 Task: Create List Customer Churn in Board Social Media Influencer Marketing Strategies to Workspace Grant Writing. Create List Customer Engagement in Board Brand Identity Development to Workspace Grant Writing. Create List Customer Satisfaction in Board Employee Performance Management and Appraisal to Workspace Grant Writing
Action: Mouse moved to (87, 322)
Screenshot: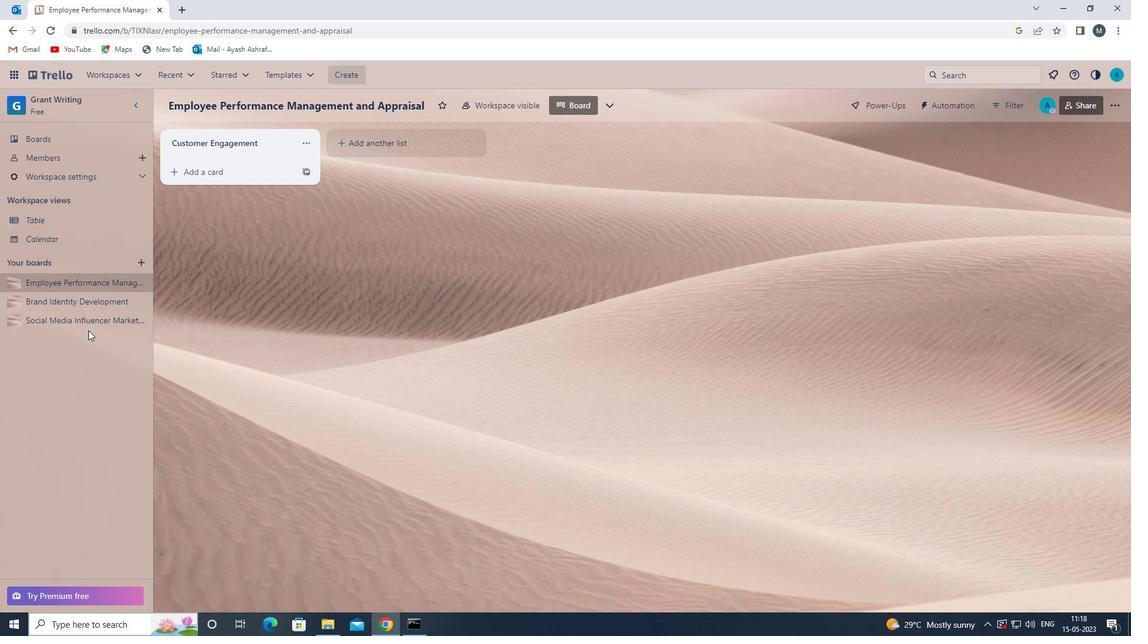 
Action: Mouse pressed left at (87, 322)
Screenshot: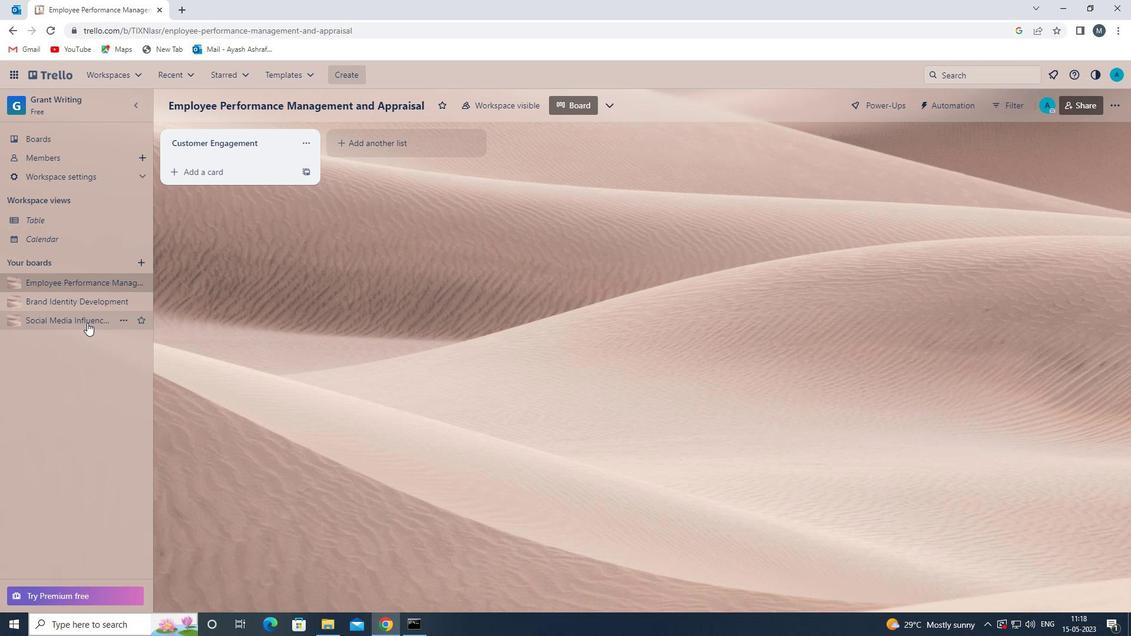 
Action: Mouse moved to (368, 140)
Screenshot: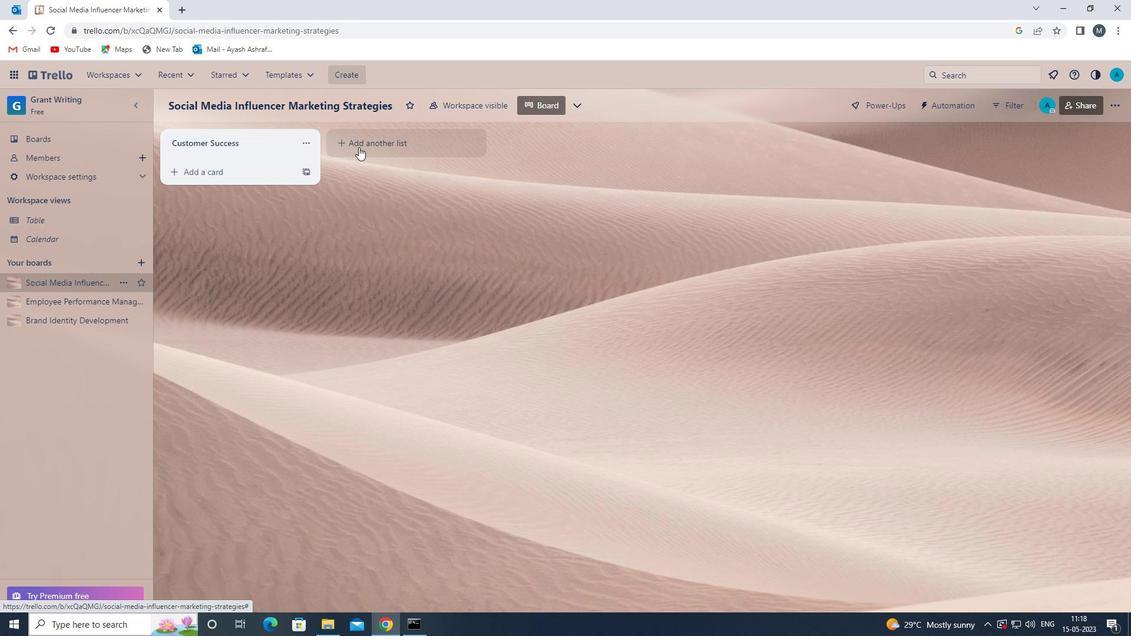 
Action: Mouse pressed left at (368, 140)
Screenshot: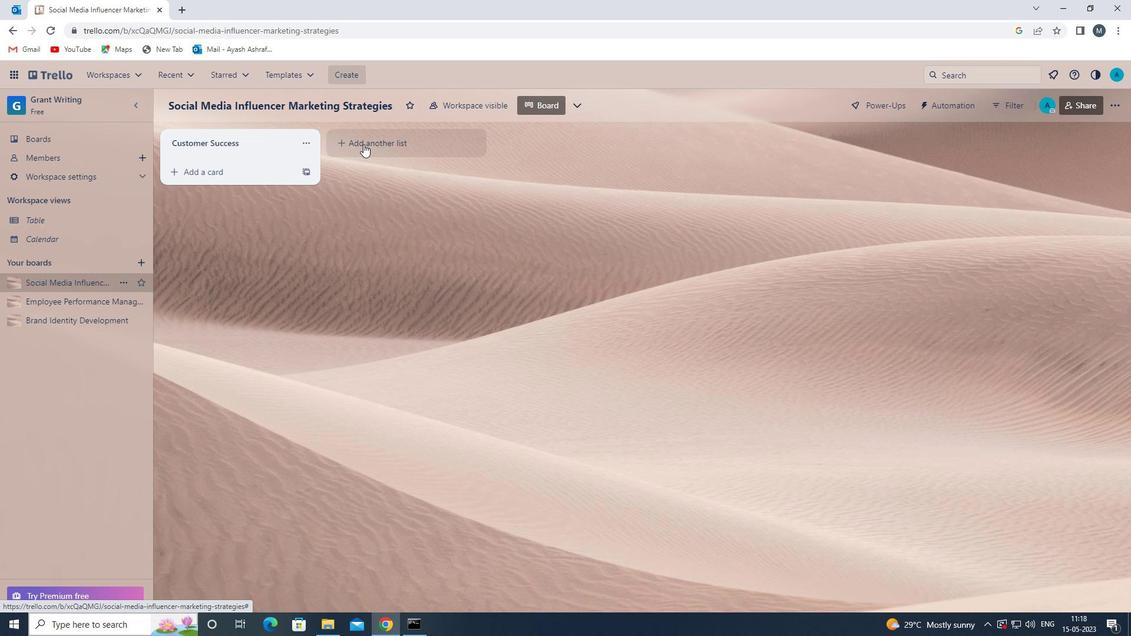 
Action: Mouse moved to (365, 140)
Screenshot: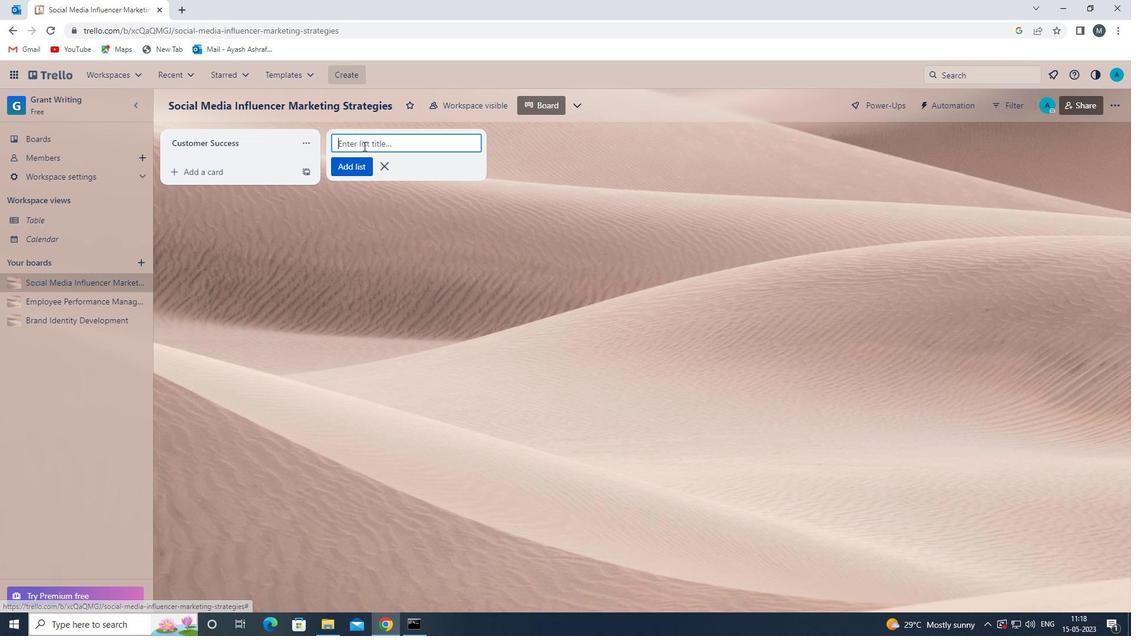 
Action: Mouse pressed left at (365, 140)
Screenshot: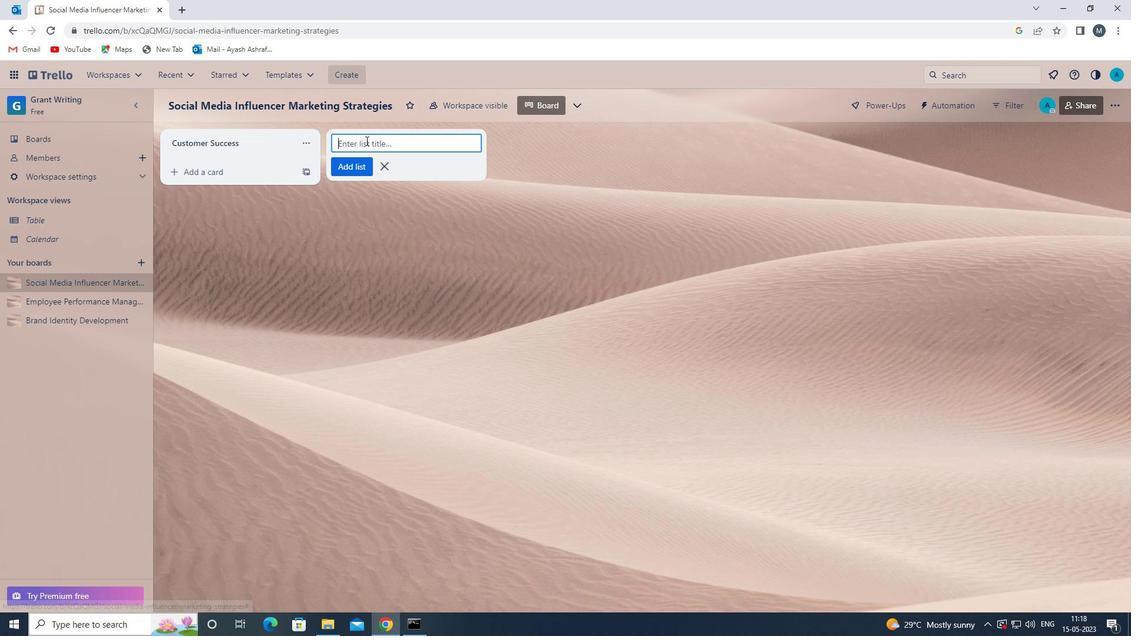 
Action: Key pressed <Key.shift>CUSTOMER<Key.space><Key.shift>CHURN<Key.space>
Screenshot: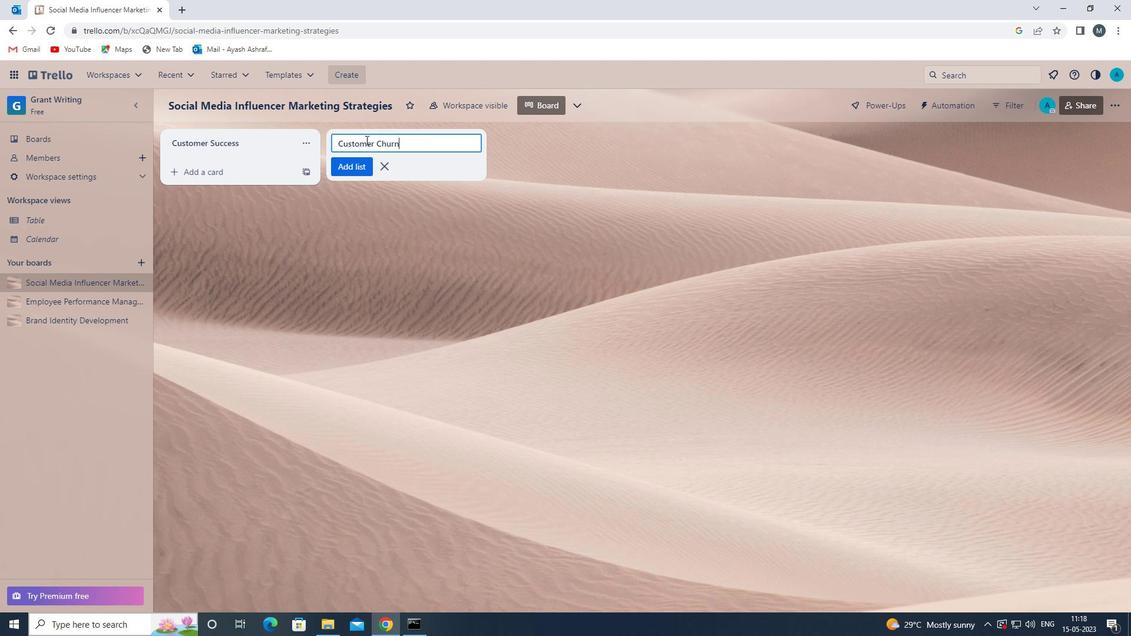 
Action: Mouse moved to (359, 171)
Screenshot: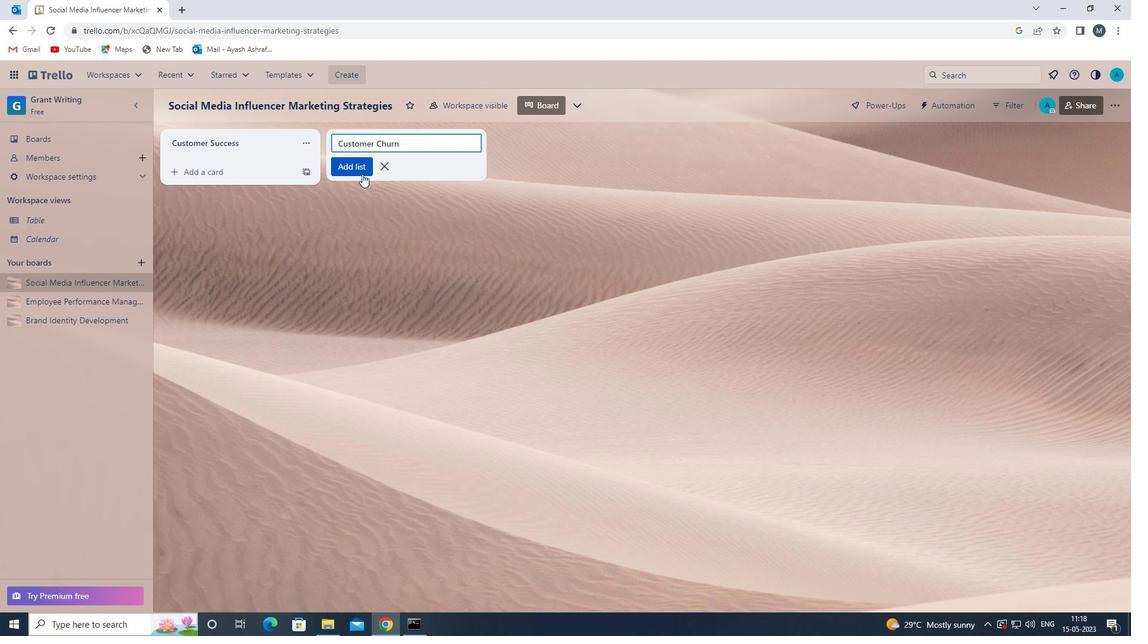 
Action: Mouse pressed left at (359, 171)
Screenshot: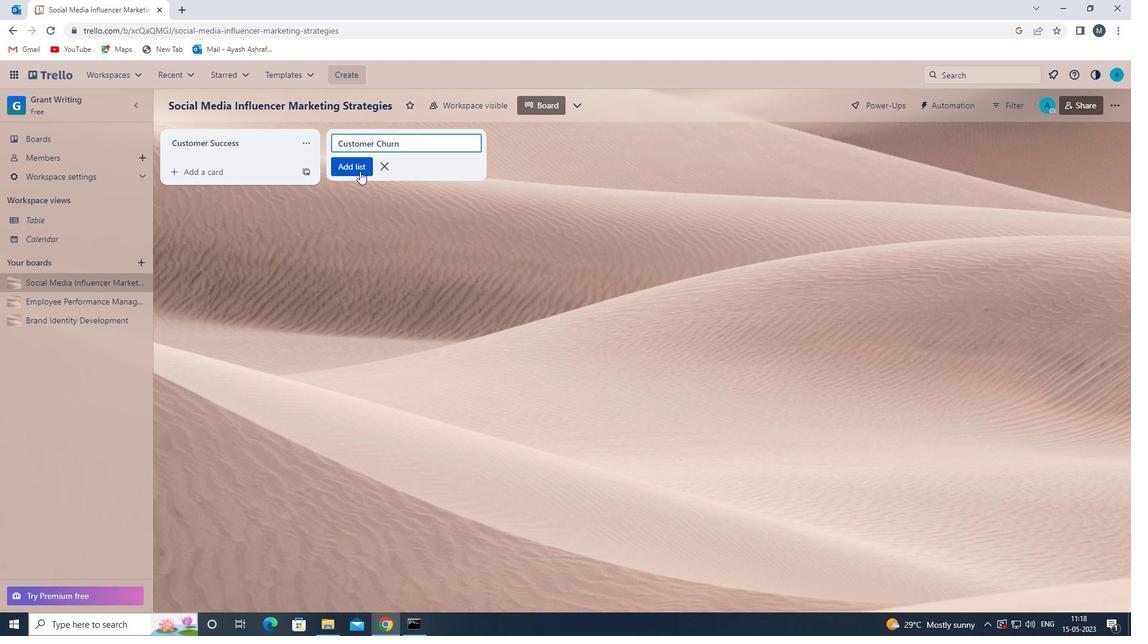 
Action: Mouse moved to (368, 319)
Screenshot: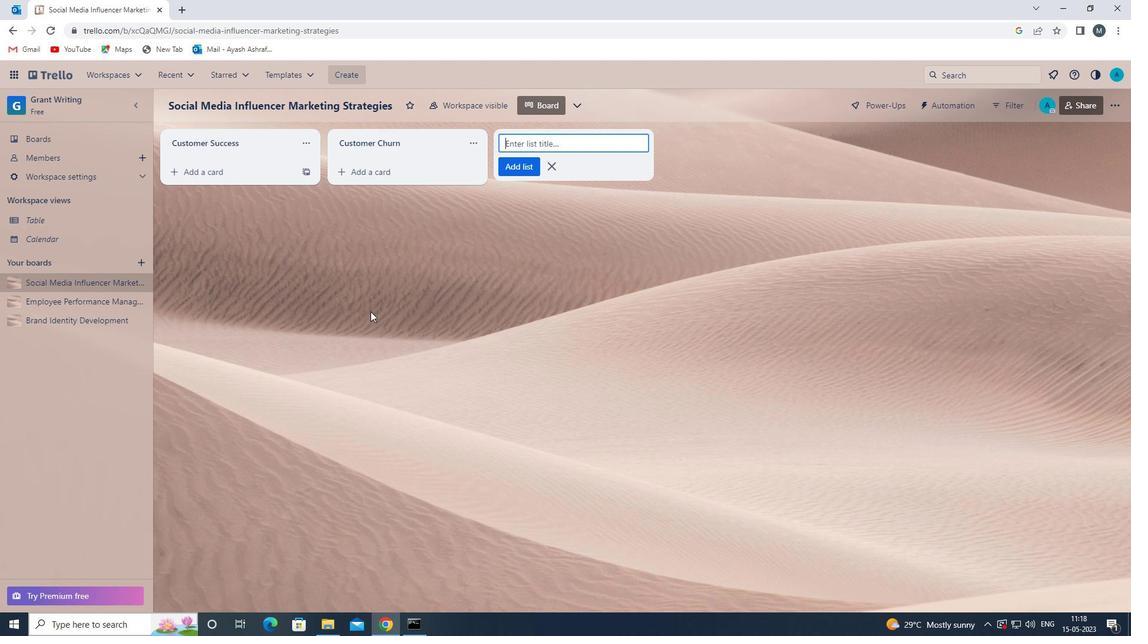 
Action: Mouse pressed left at (368, 319)
Screenshot: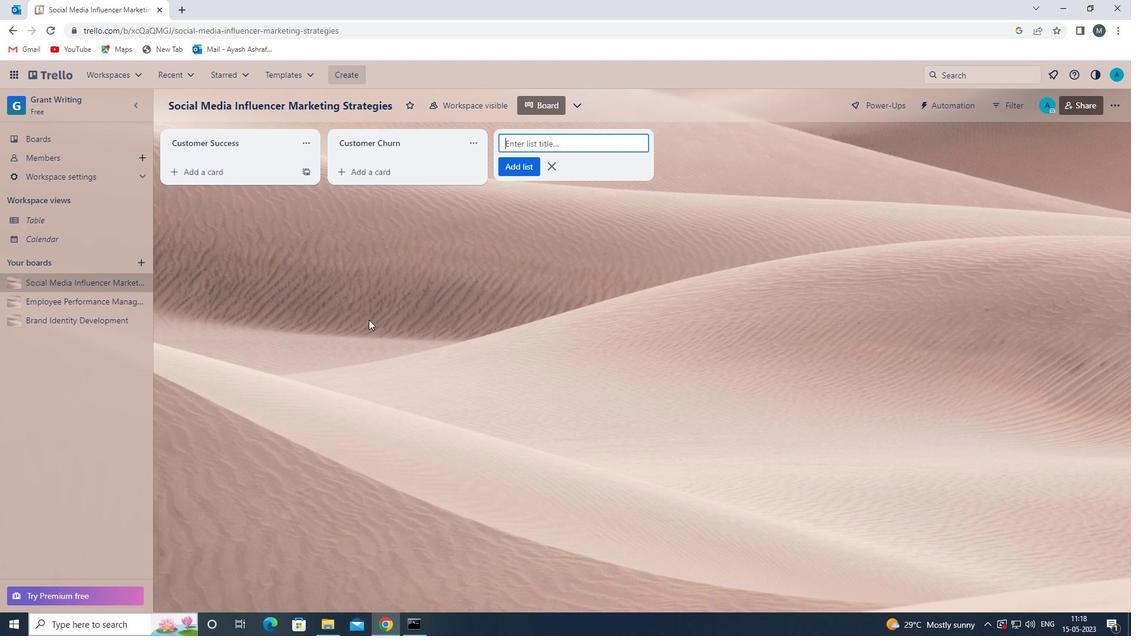 
Action: Mouse moved to (67, 324)
Screenshot: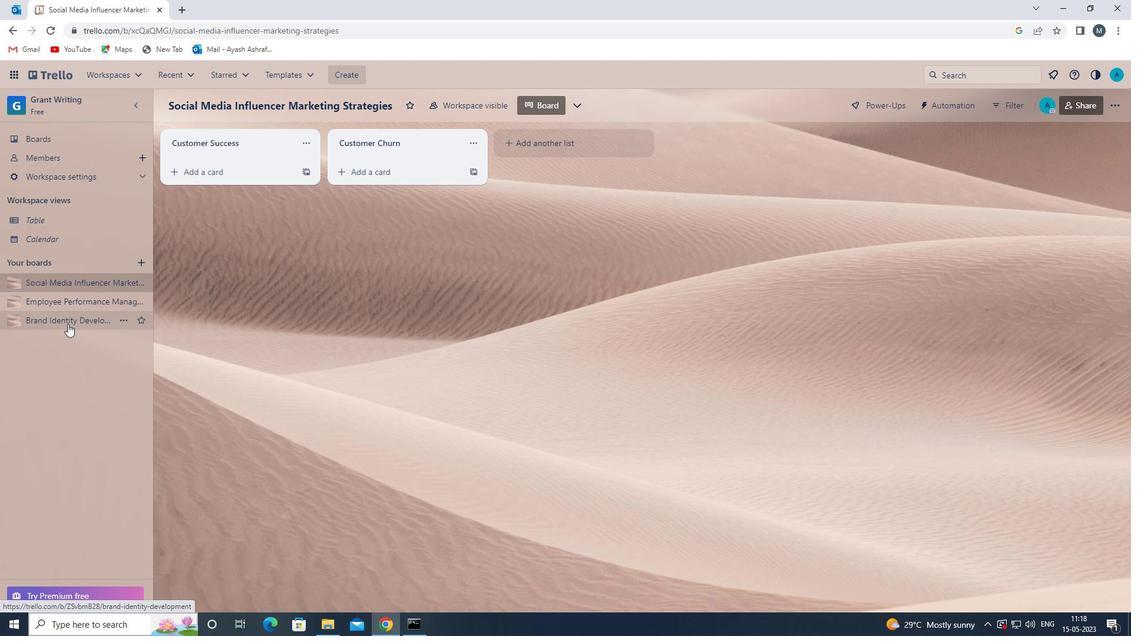 
Action: Mouse pressed left at (67, 324)
Screenshot: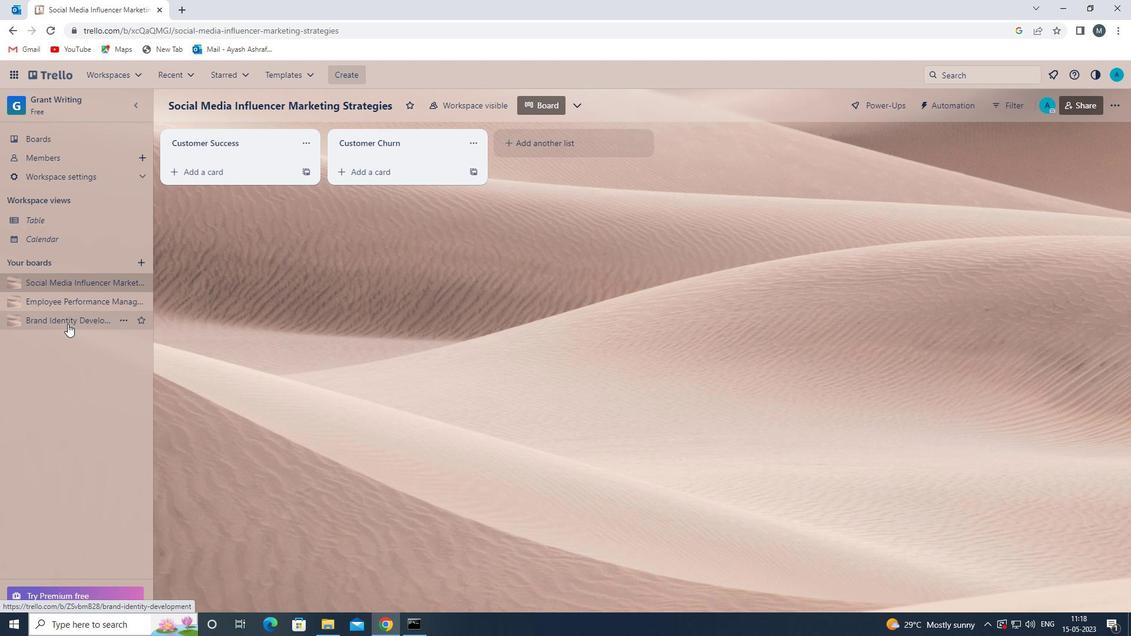 
Action: Mouse moved to (377, 141)
Screenshot: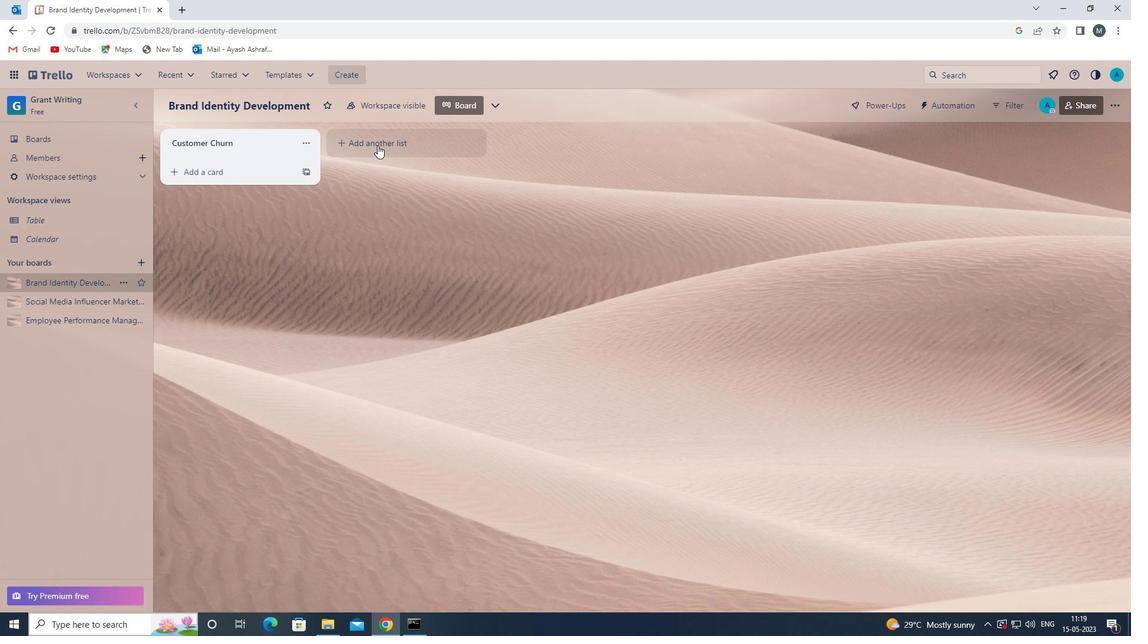 
Action: Mouse pressed left at (377, 141)
Screenshot: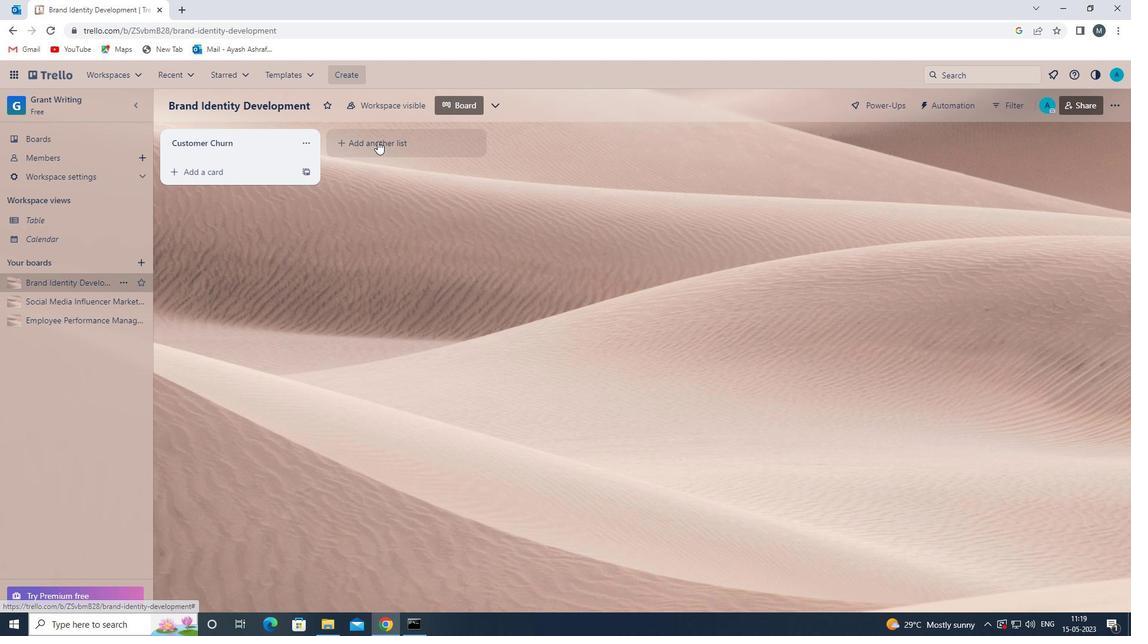 
Action: Mouse moved to (381, 140)
Screenshot: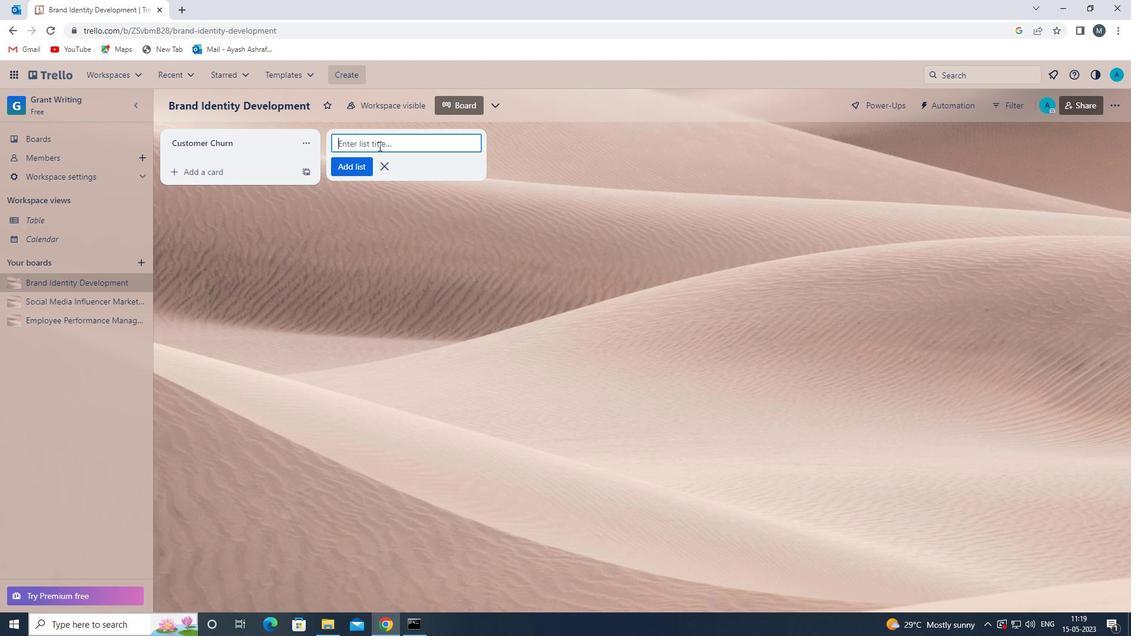 
Action: Mouse pressed left at (381, 140)
Screenshot: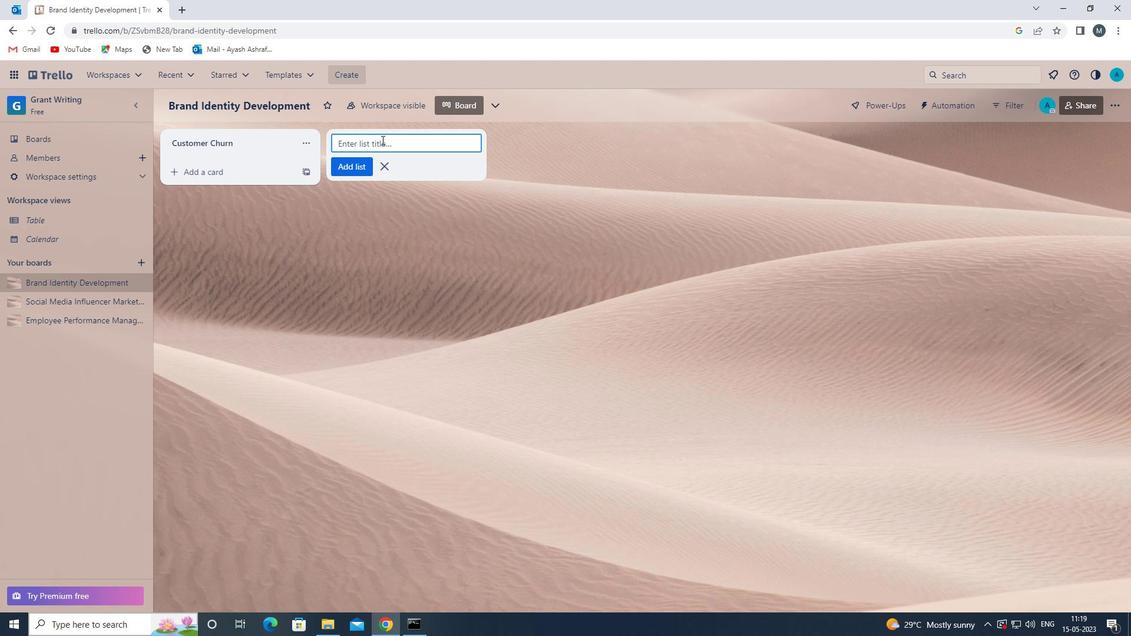 
Action: Mouse moved to (381, 140)
Screenshot: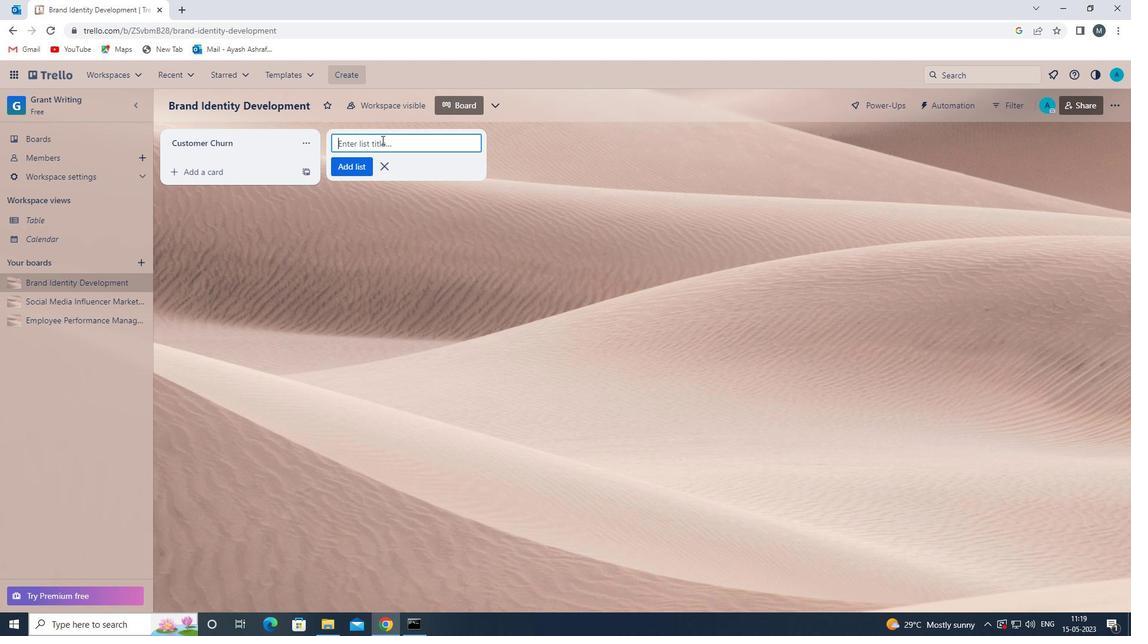 
Action: Key pressed <Key.shift><Key.shift>CUSTOMER<Key.space><Key.shift>ENGAGEMENT<Key.space>
Screenshot: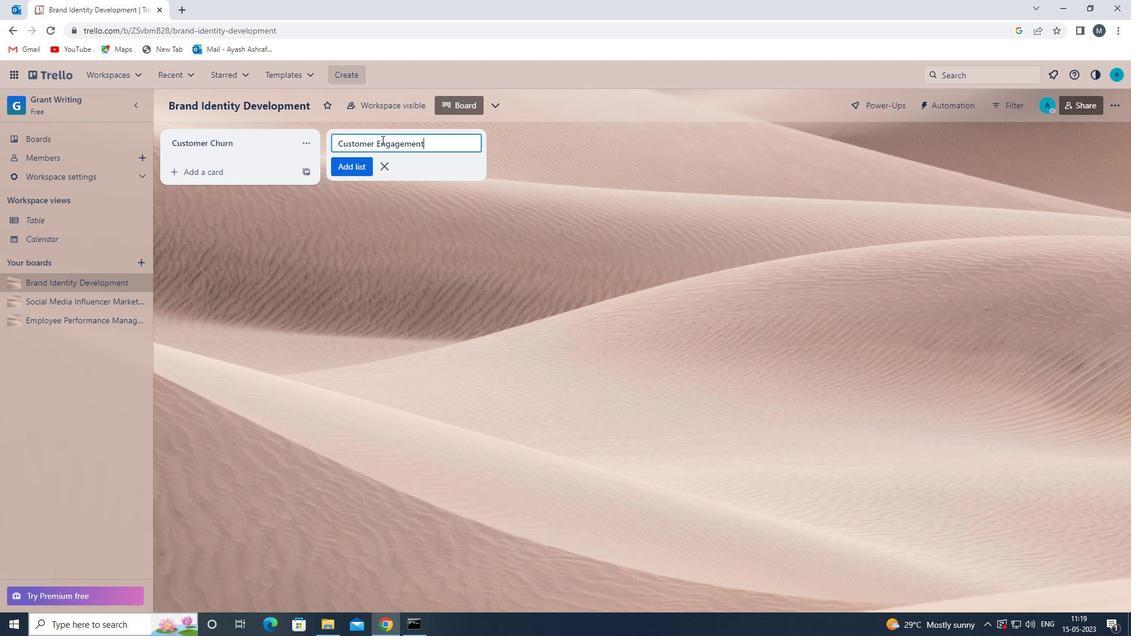 
Action: Mouse moved to (362, 169)
Screenshot: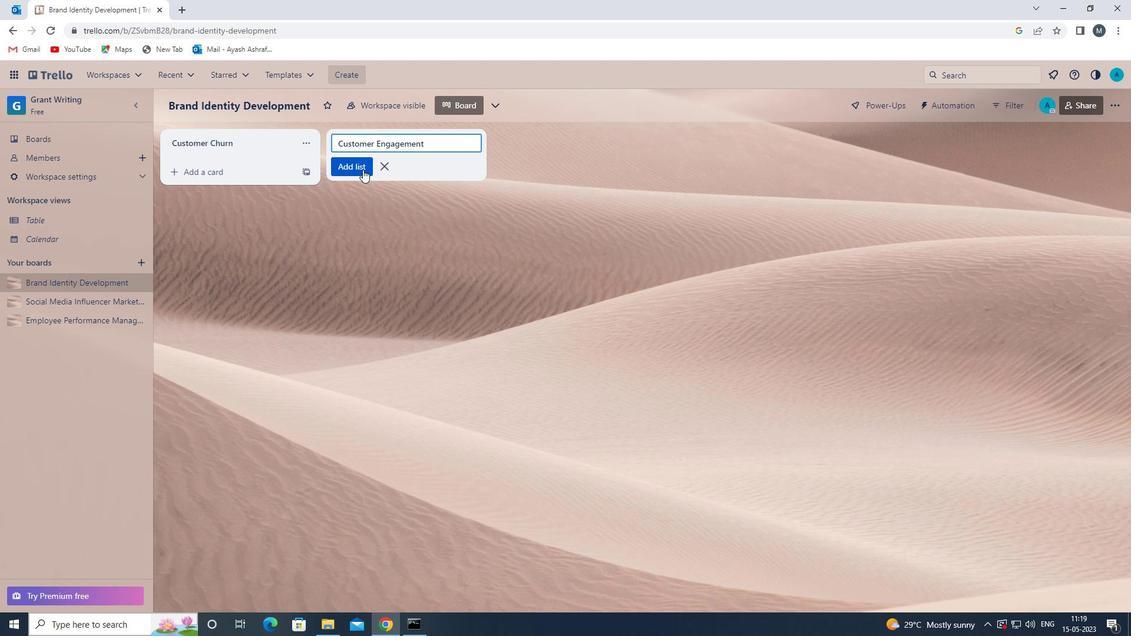 
Action: Mouse pressed left at (362, 169)
Screenshot: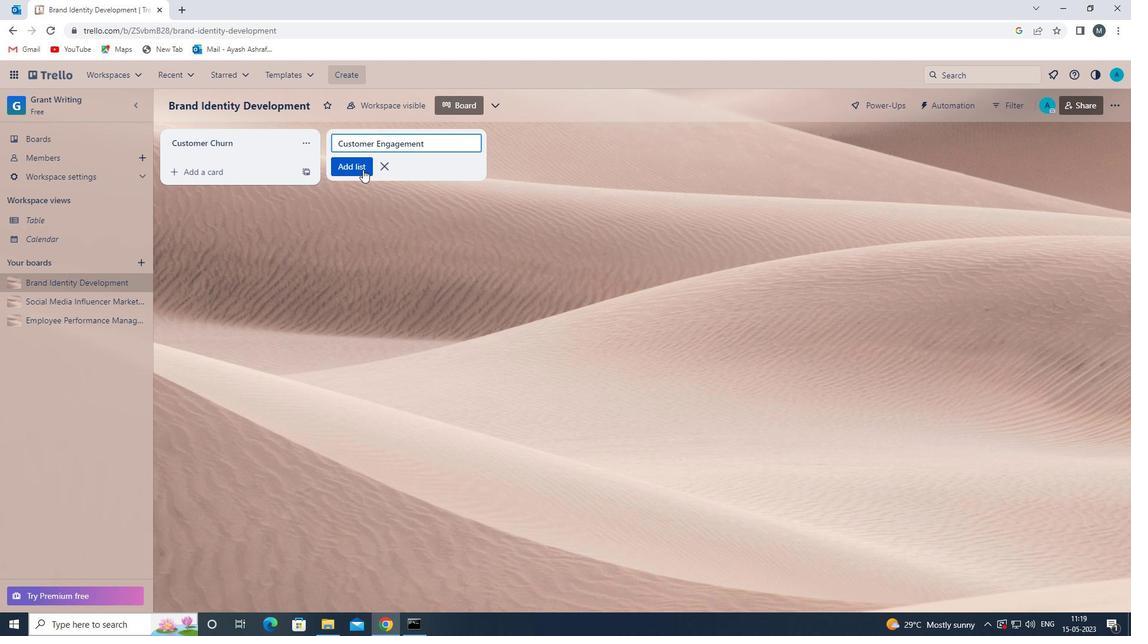 
Action: Mouse moved to (354, 335)
Screenshot: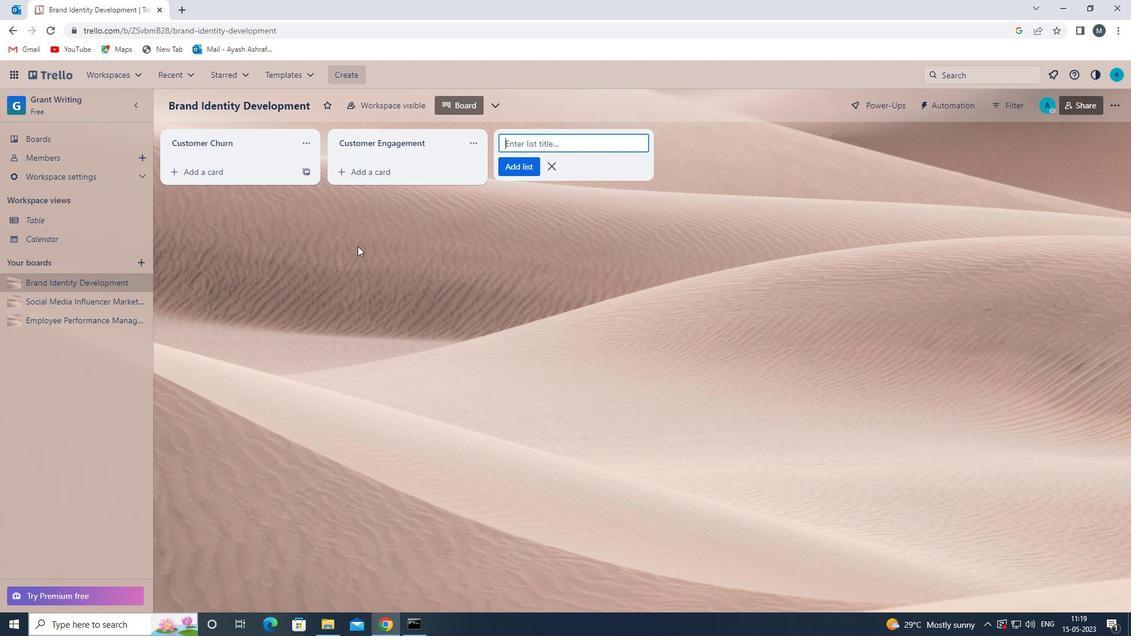 
Action: Mouse pressed left at (354, 335)
Screenshot: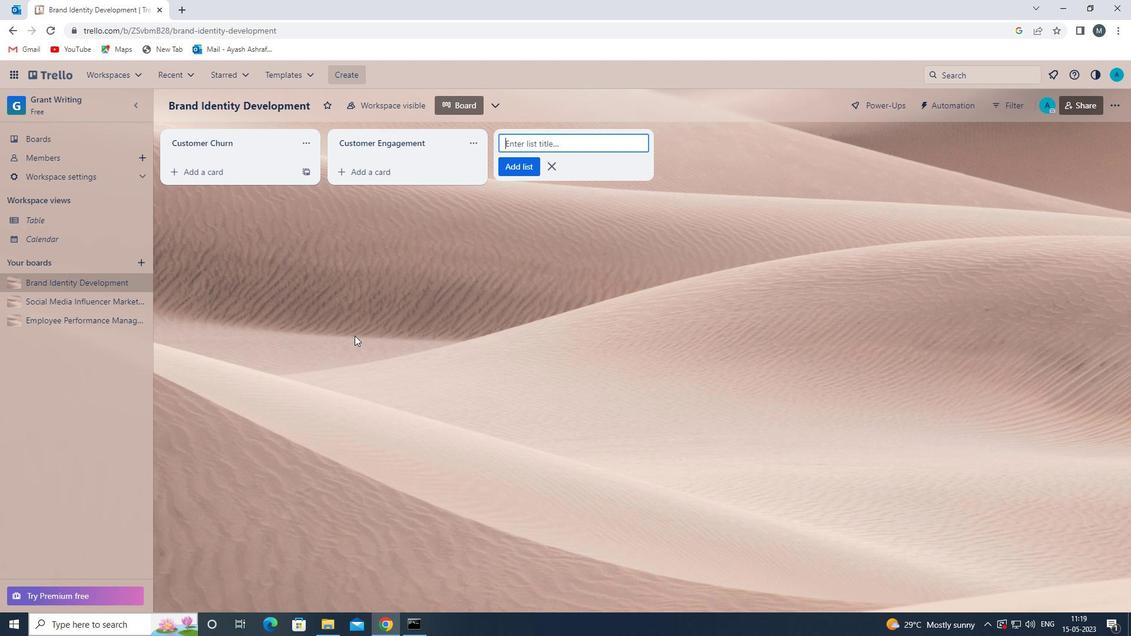 
Action: Mouse moved to (57, 325)
Screenshot: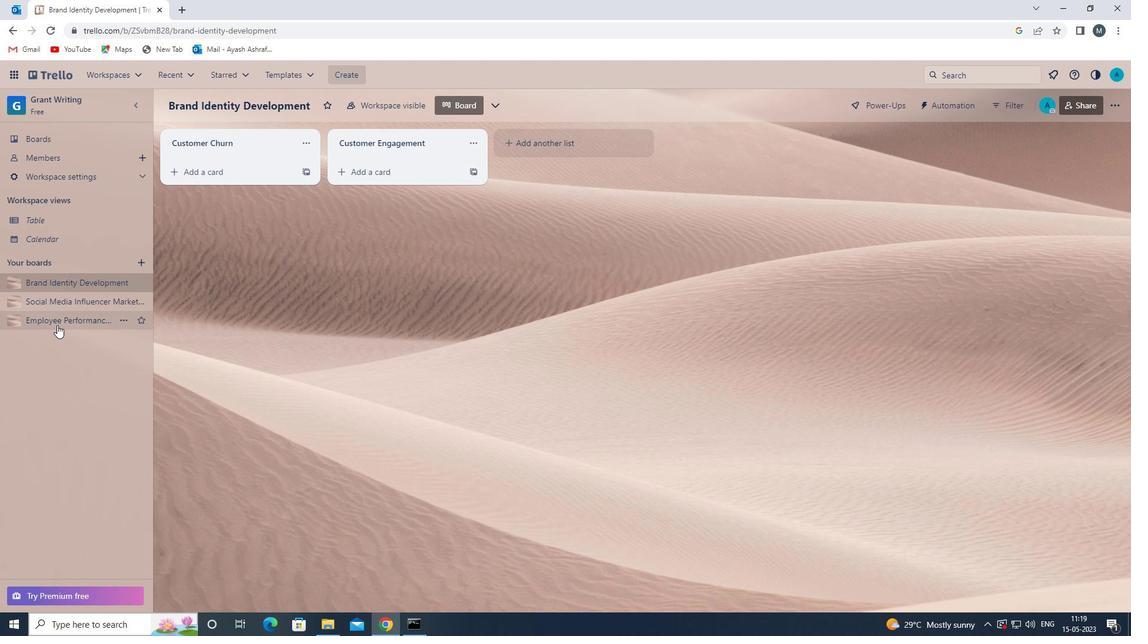 
Action: Mouse pressed left at (57, 325)
Screenshot: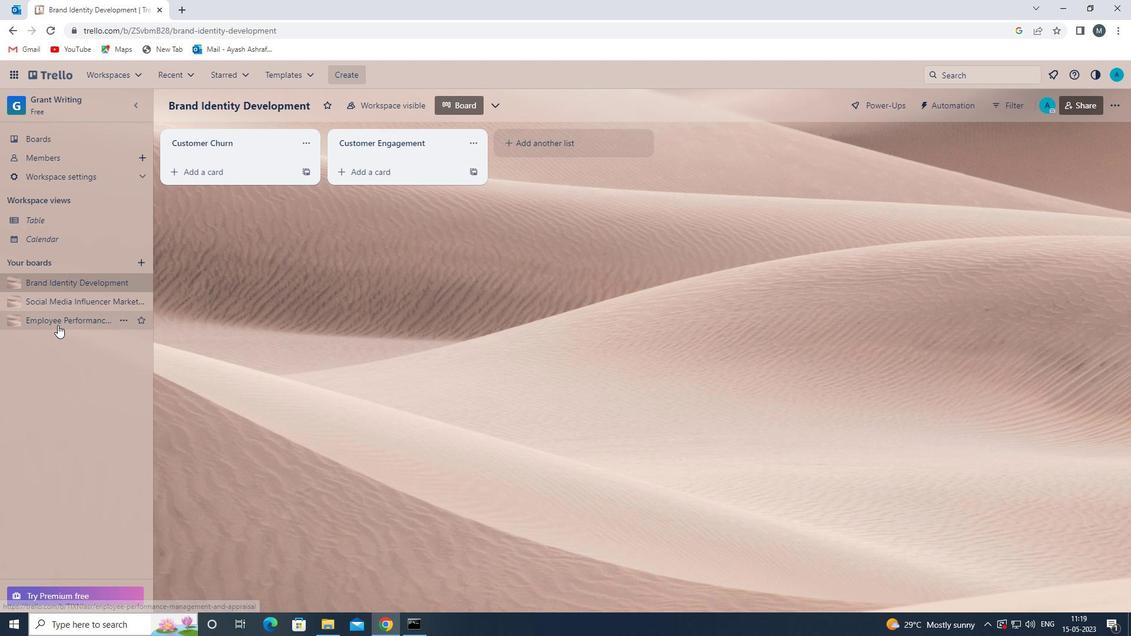 
Action: Mouse moved to (371, 144)
Screenshot: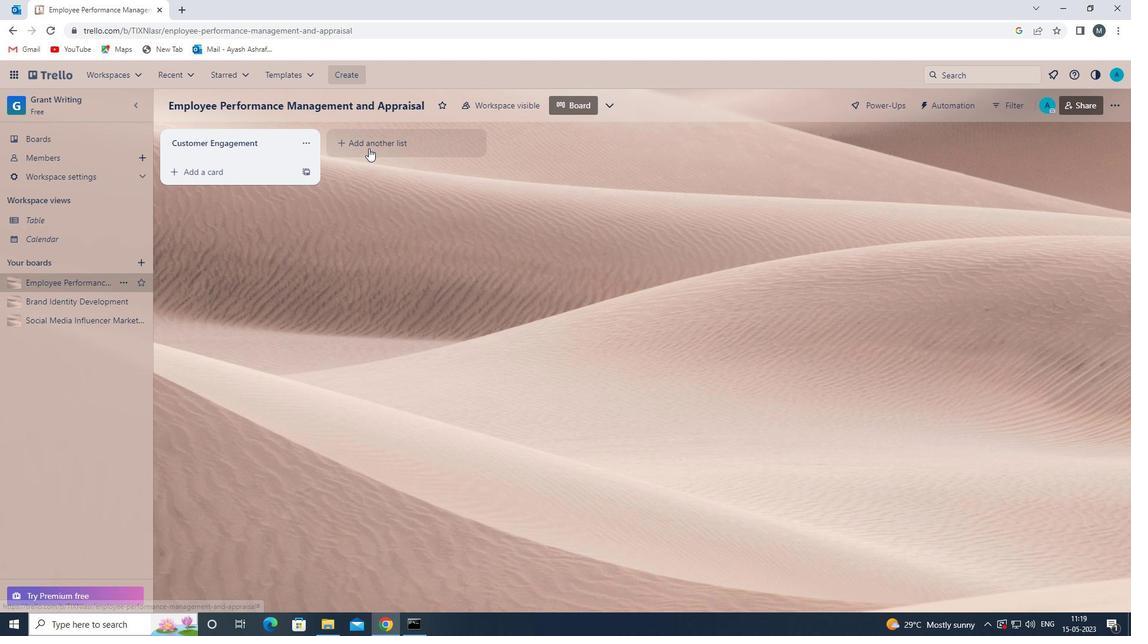 
Action: Mouse pressed left at (371, 144)
Screenshot: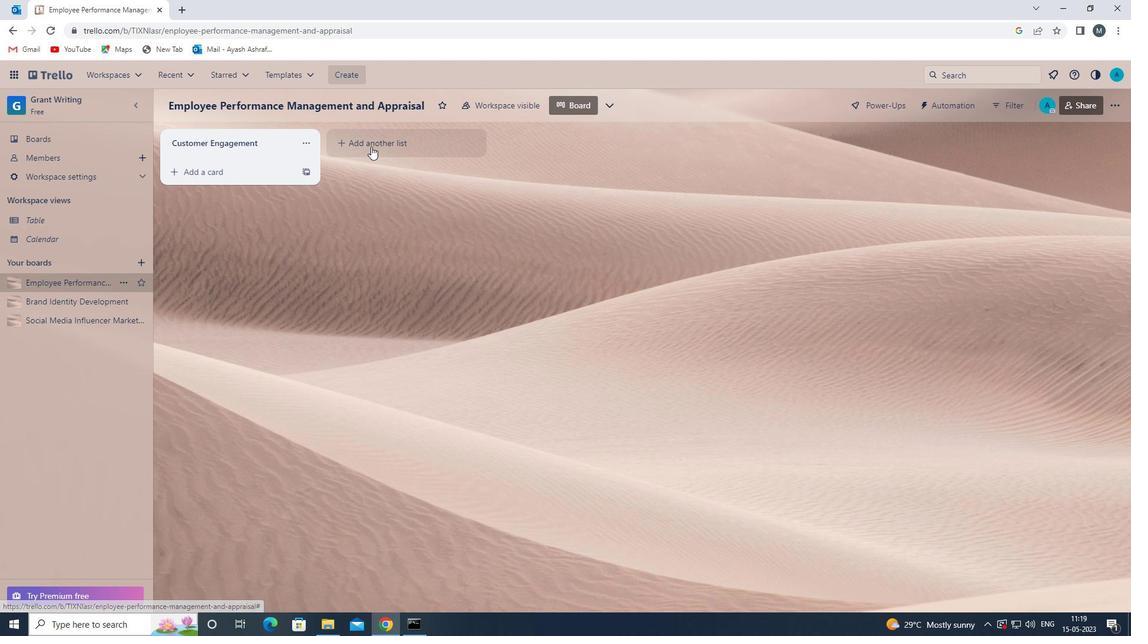 
Action: Mouse moved to (383, 142)
Screenshot: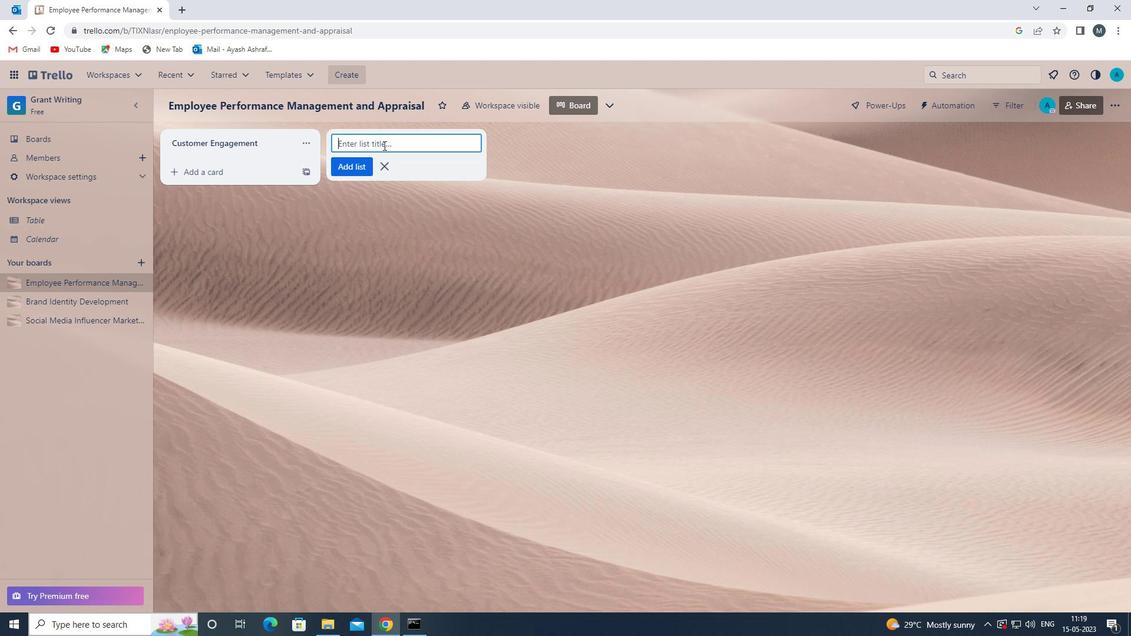 
Action: Mouse pressed left at (383, 142)
Screenshot: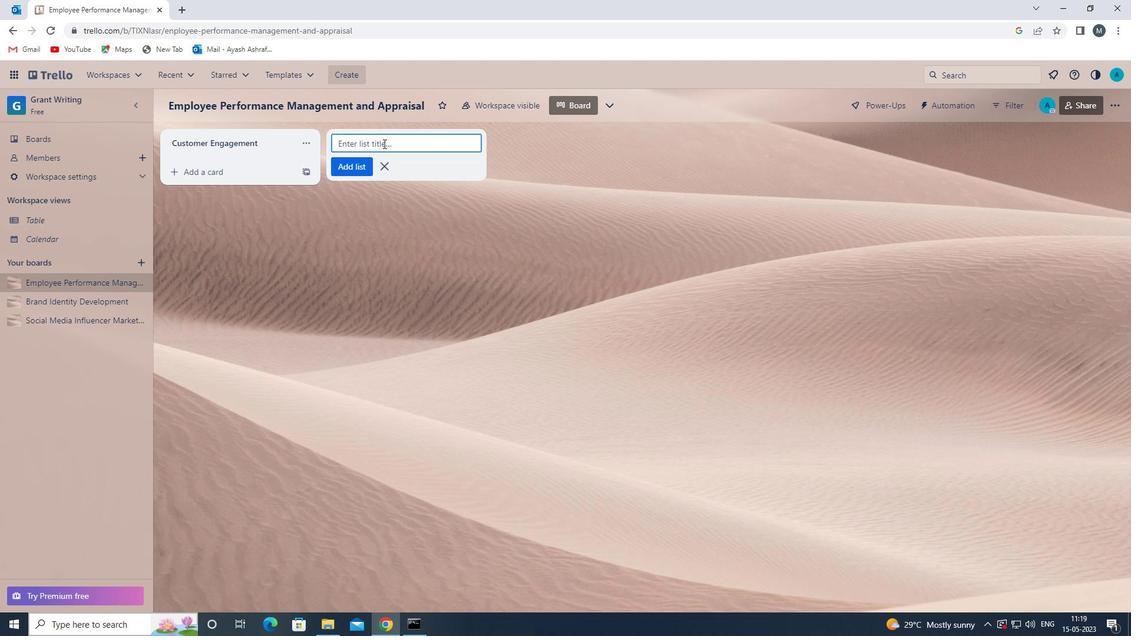
Action: Key pressed <Key.shift>CUSTOMER<Key.space><Key.shift>S<Key.shift>ATISFACTION<Key.space>
Screenshot: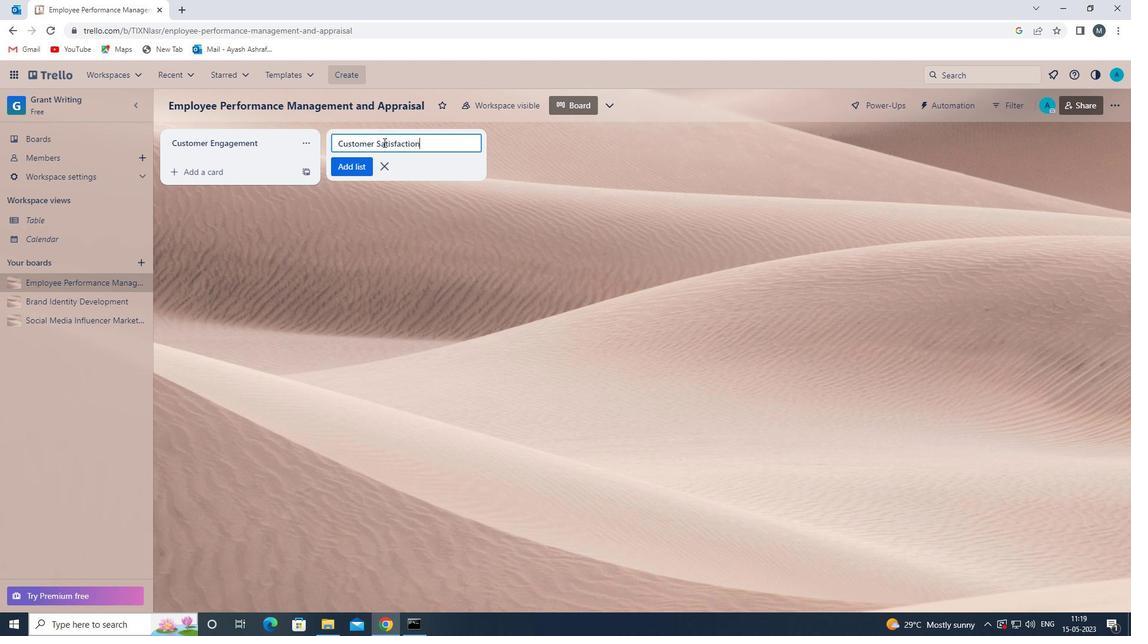 
Action: Mouse moved to (355, 167)
Screenshot: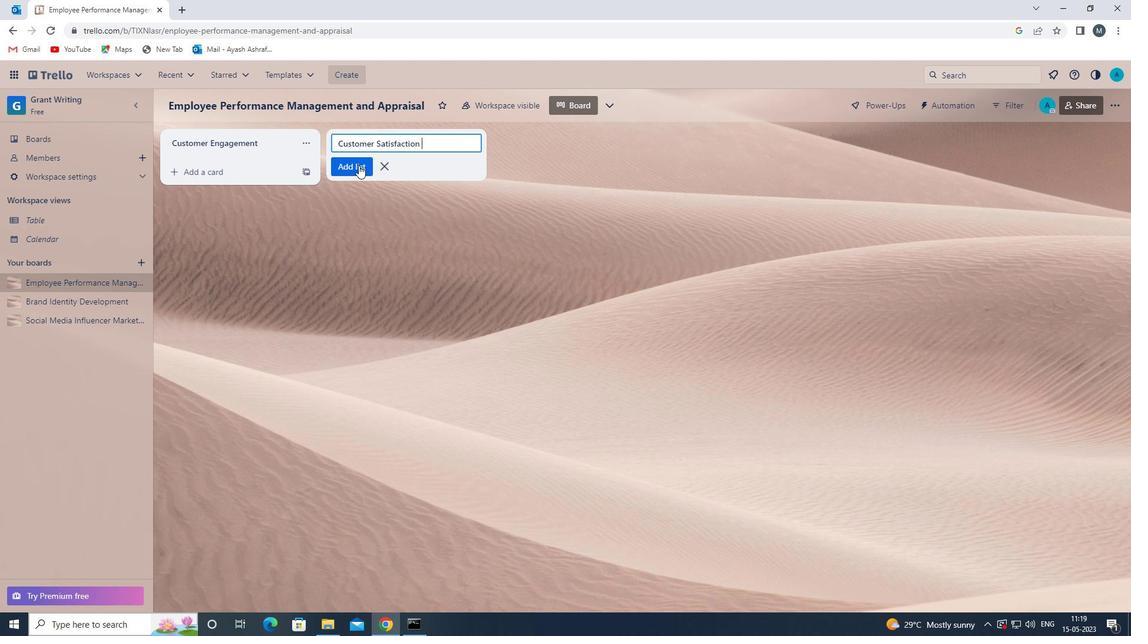 
Action: Mouse pressed left at (355, 167)
Screenshot: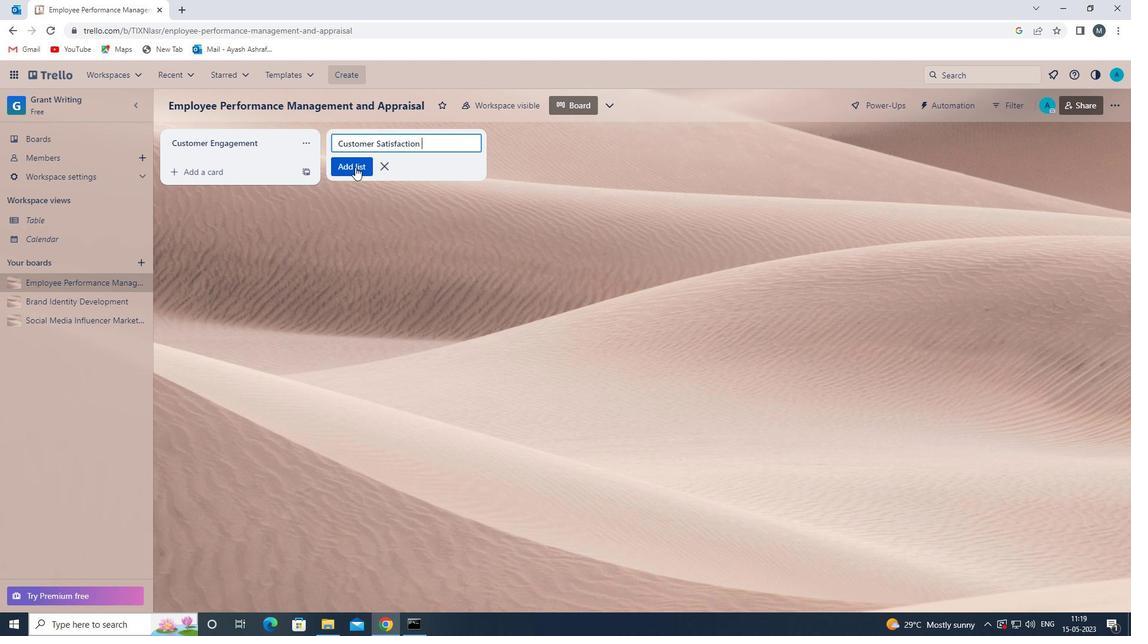 
Action: Mouse moved to (362, 321)
Screenshot: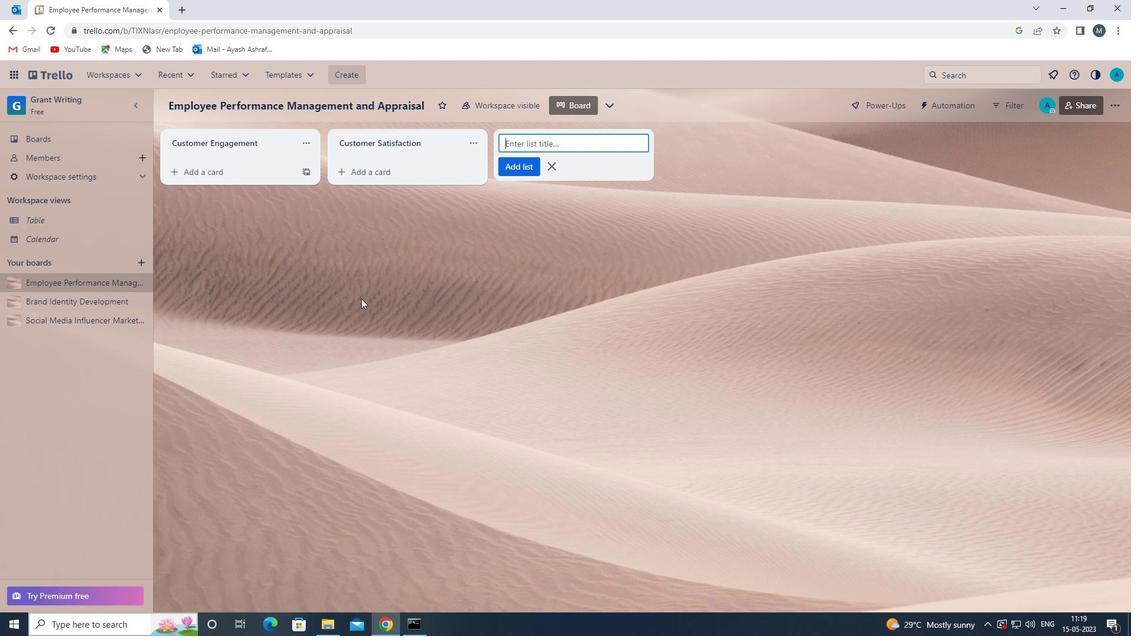 
Action: Mouse pressed left at (362, 321)
Screenshot: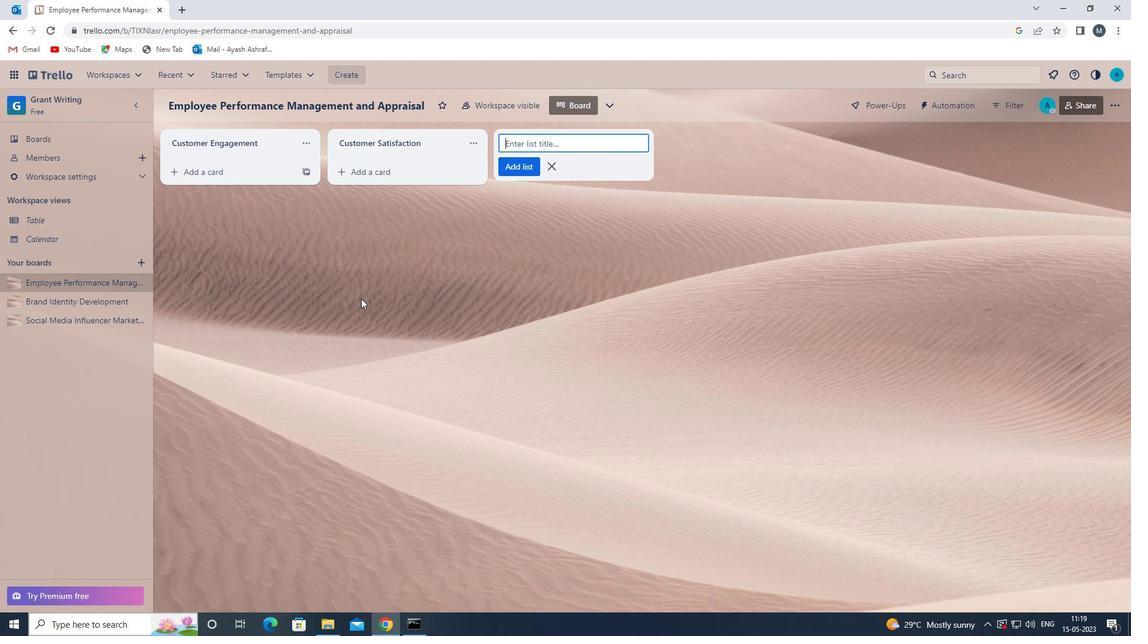 
Action: Mouse moved to (364, 321)
Screenshot: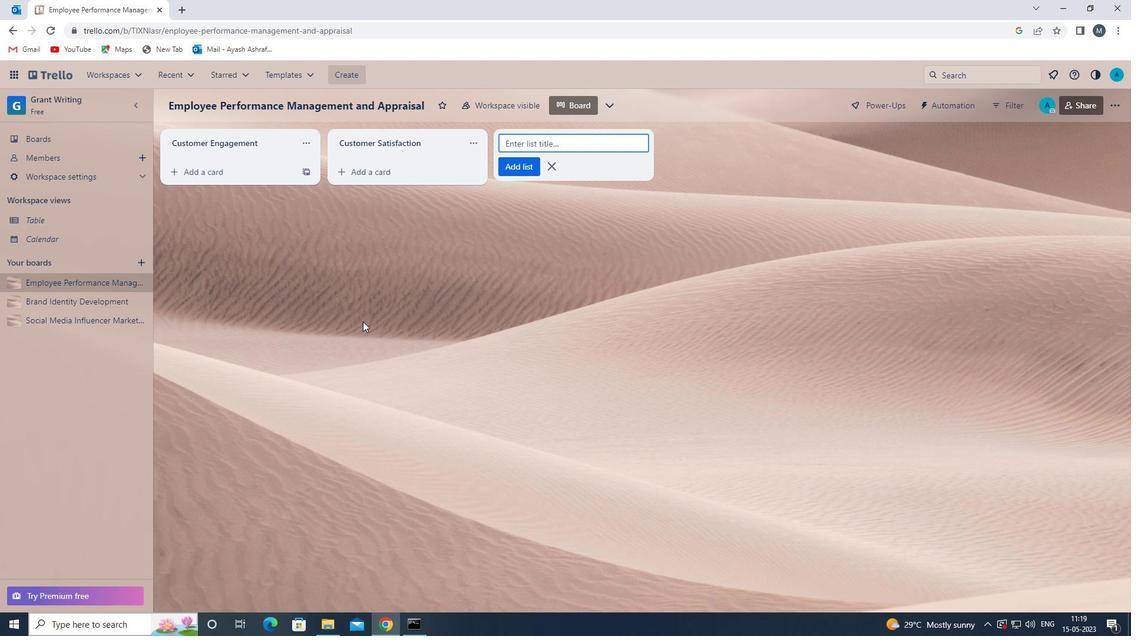 
